 Task: Plan a virtual team-building escape room challenge for the 9th at 7:30 PM to 8:00 PM.
Action: Mouse moved to (42, 75)
Screenshot: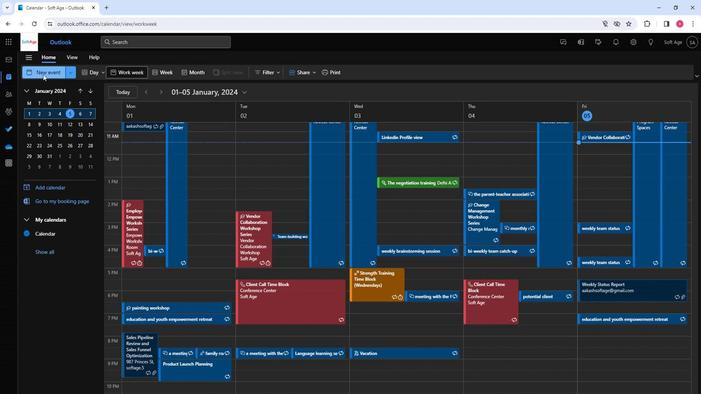 
Action: Mouse pressed left at (42, 75)
Screenshot: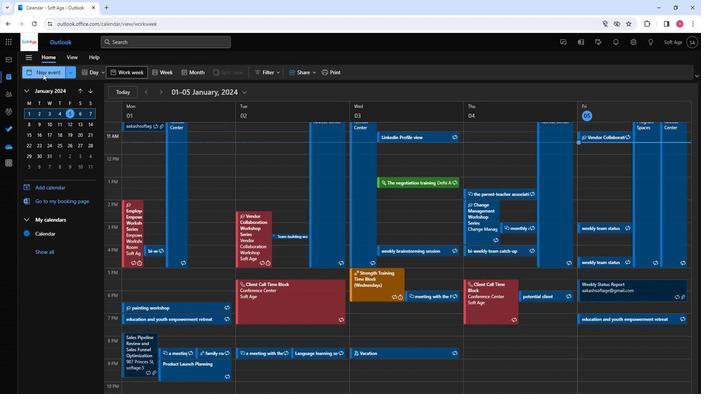 
Action: Mouse moved to (170, 191)
Screenshot: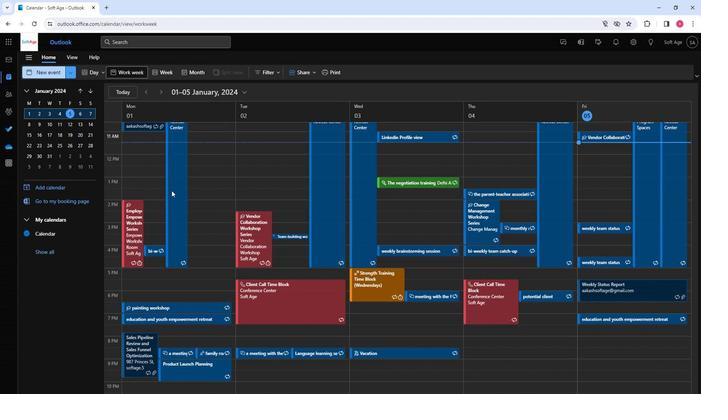 
Action: Key pressed <Key.shift>Virtual<Key.space><Key.shift>Team-<Key.shift>Building<Key.space><Key.shift>Escape<Key.space><Key.shift>Room<Key.space><Key.shift><Key.shift>Chl<Key.backspace>allenge
Screenshot: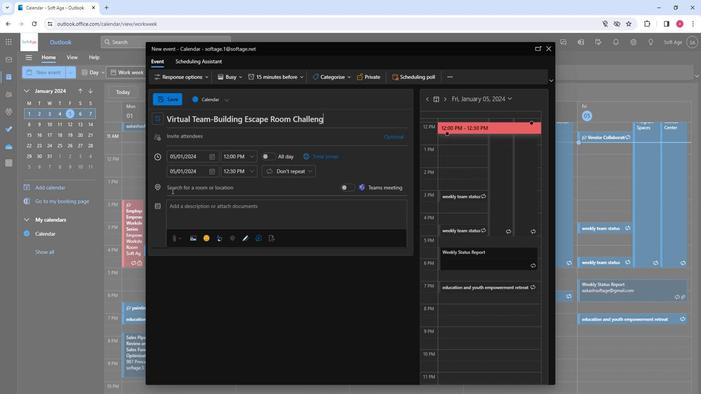 
Action: Mouse moved to (183, 131)
Screenshot: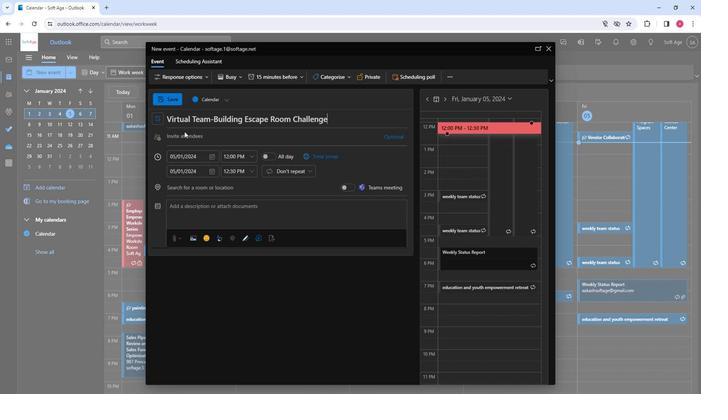 
Action: Mouse pressed left at (183, 131)
Screenshot: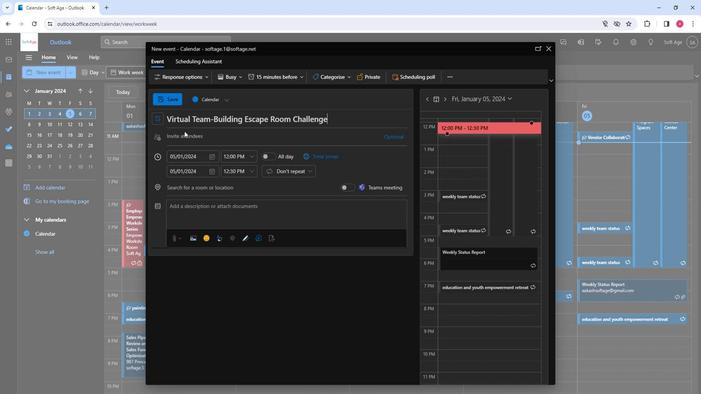 
Action: Mouse moved to (188, 135)
Screenshot: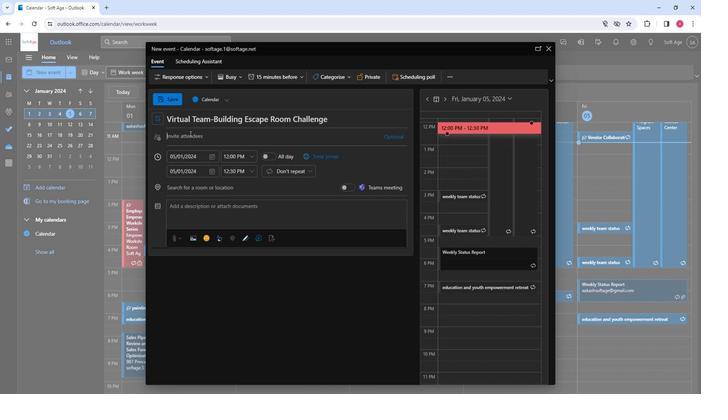 
Action: Mouse pressed left at (188, 135)
Screenshot: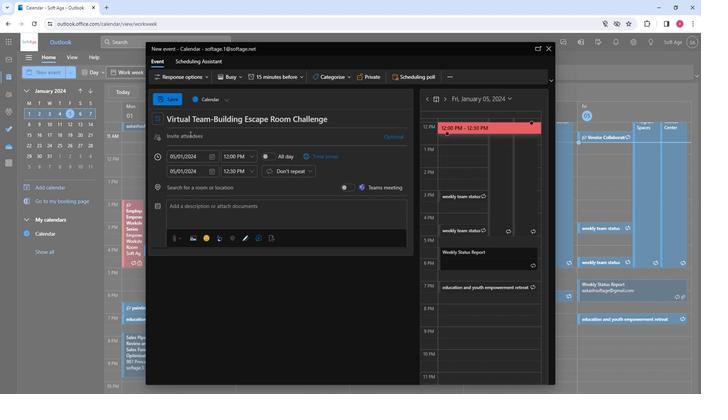 
Action: Key pressed so
Screenshot: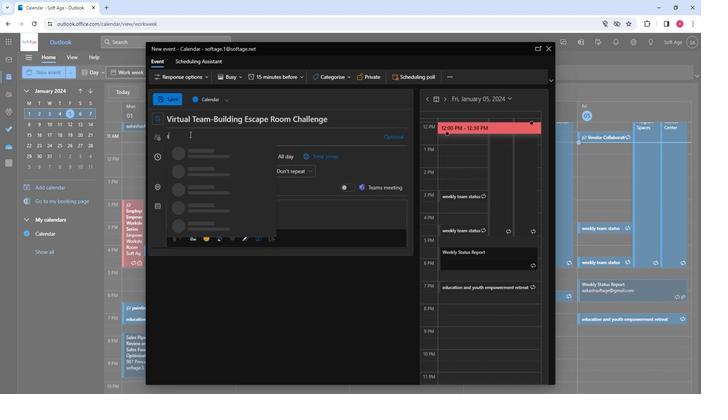 
Action: Mouse moved to (213, 156)
Screenshot: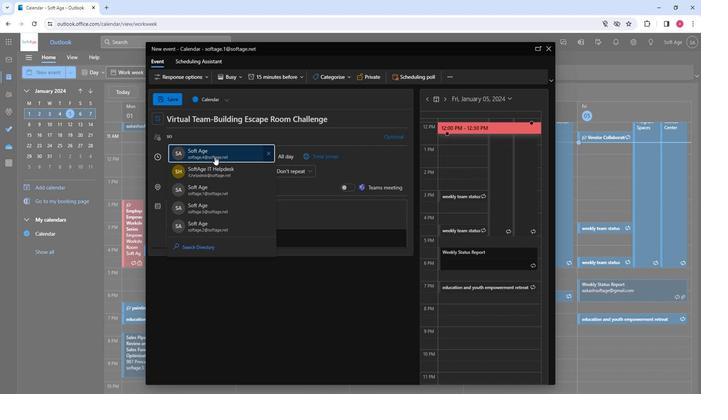 
Action: Mouse pressed left at (213, 156)
Screenshot: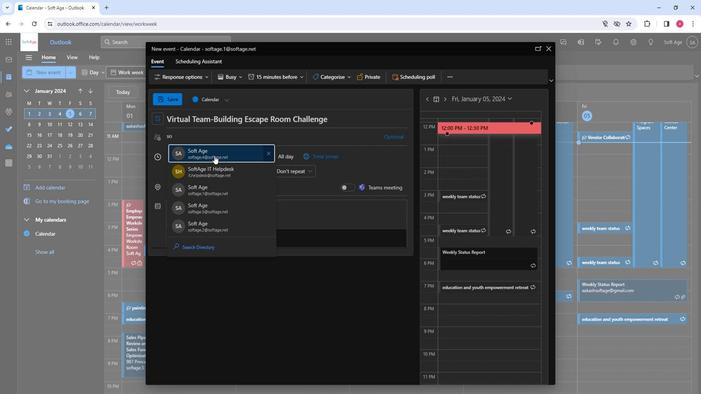 
Action: Mouse moved to (213, 156)
Screenshot: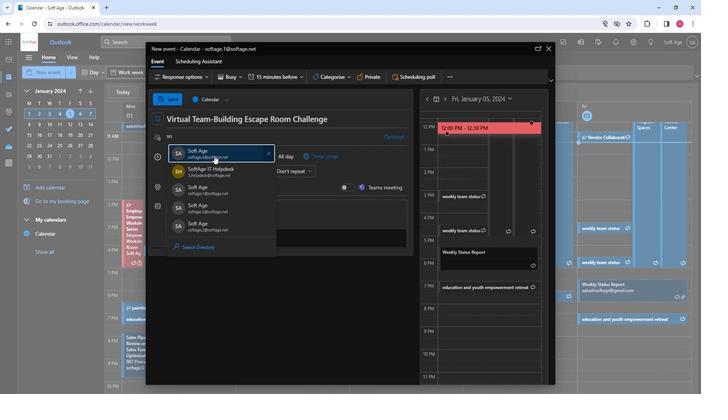 
Action: Key pressed so
Screenshot: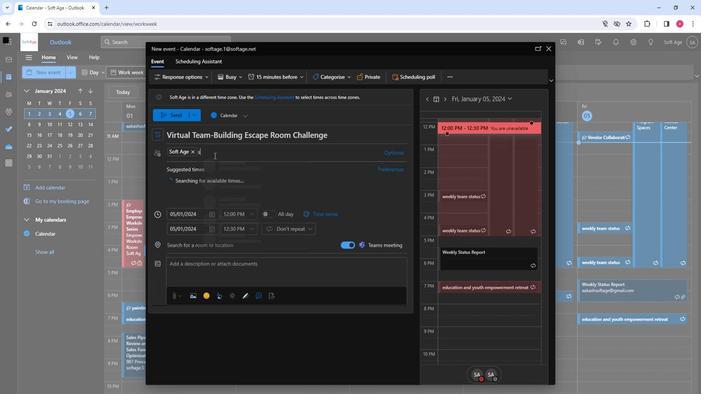 
Action: Mouse moved to (222, 210)
Screenshot: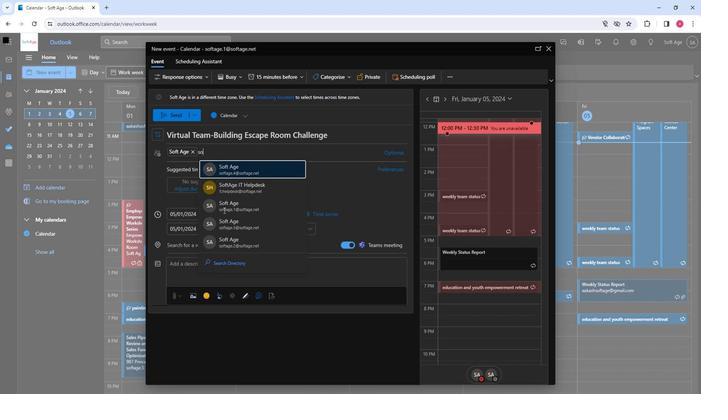 
Action: Mouse pressed left at (222, 210)
Screenshot: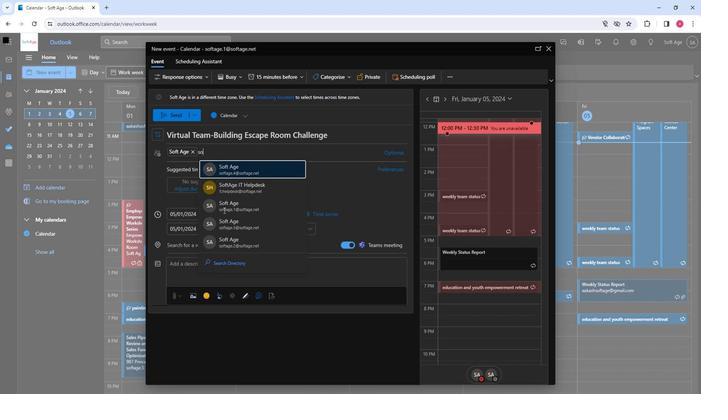 
Action: Mouse moved to (224, 208)
Screenshot: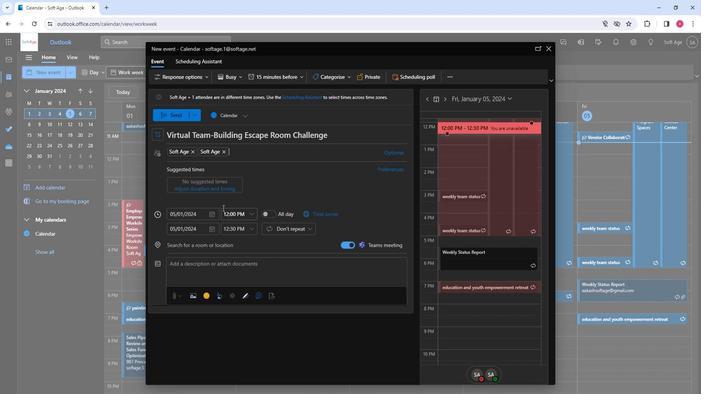
Action: Key pressed so
Screenshot: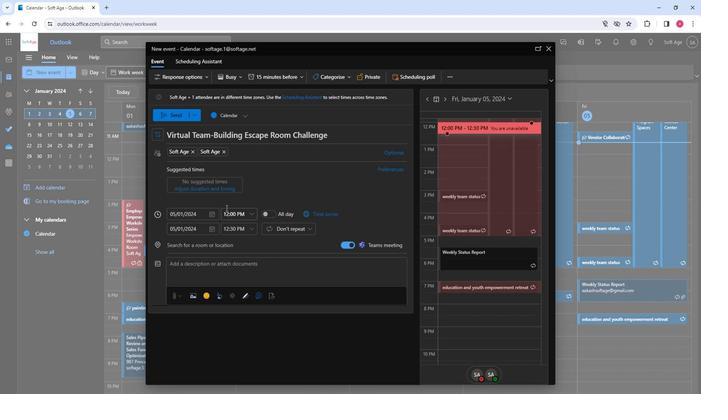 
Action: Mouse moved to (253, 238)
Screenshot: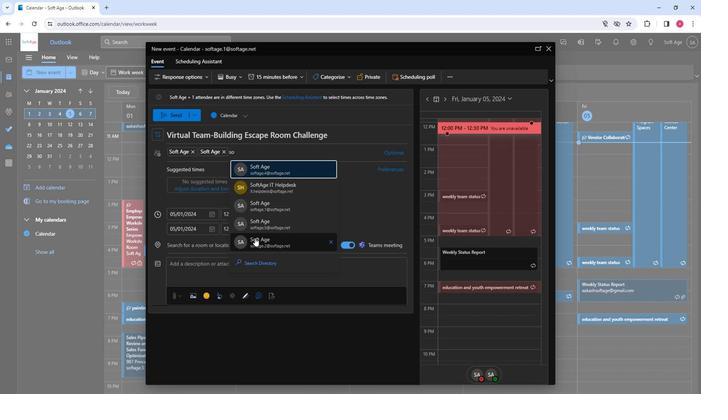 
Action: Mouse pressed left at (253, 238)
Screenshot: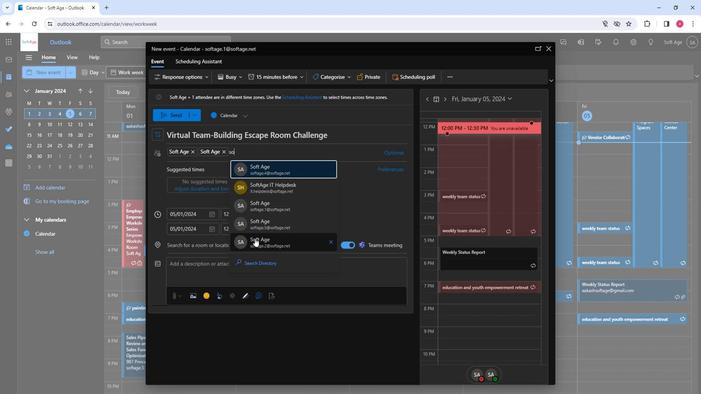 
Action: Mouse moved to (209, 214)
Screenshot: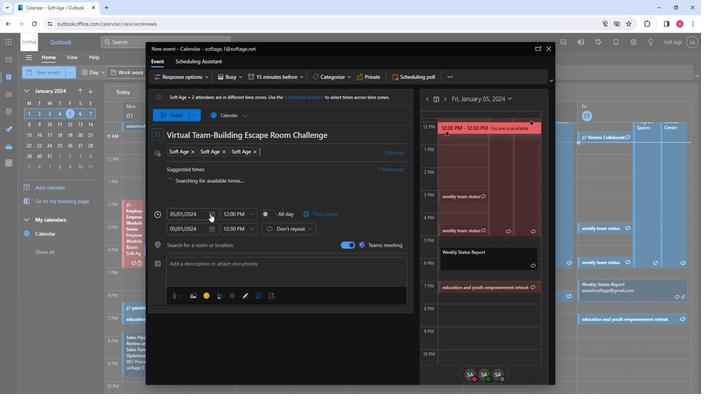 
Action: Mouse pressed left at (209, 214)
Screenshot: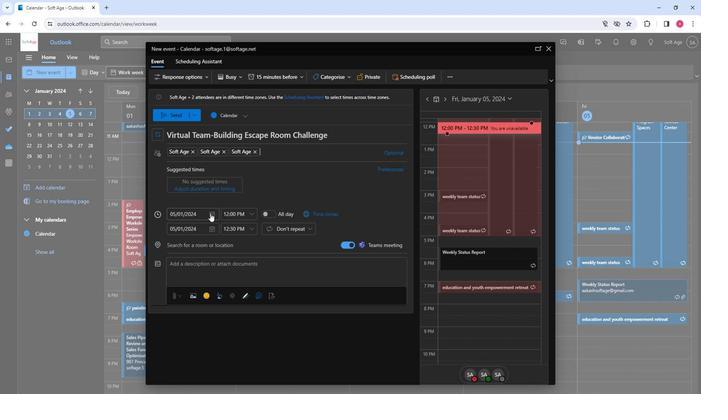 
Action: Mouse moved to (185, 266)
Screenshot: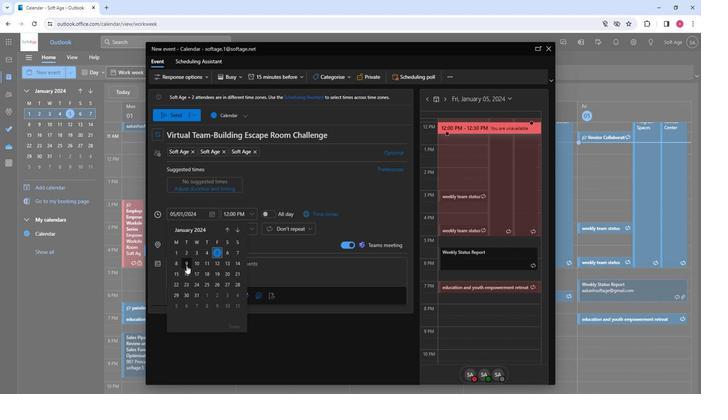 
Action: Mouse pressed left at (185, 266)
Screenshot: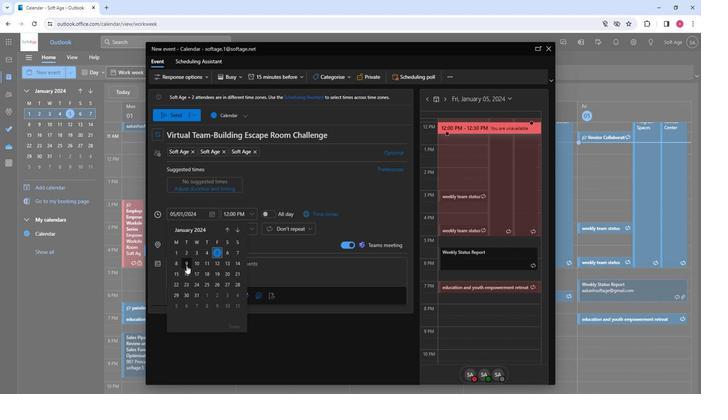 
Action: Mouse moved to (248, 217)
Screenshot: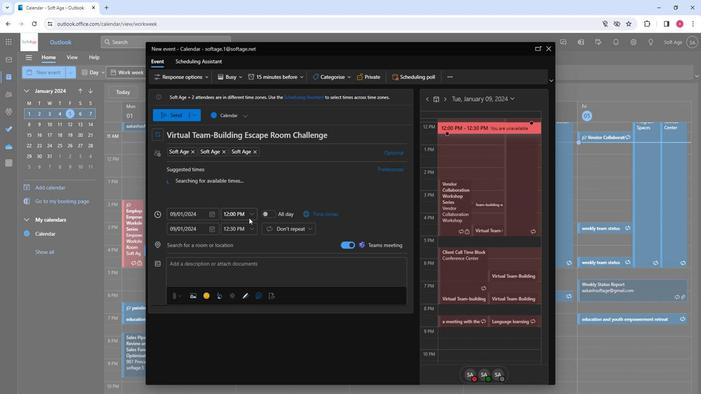 
Action: Mouse pressed left at (248, 217)
Screenshot: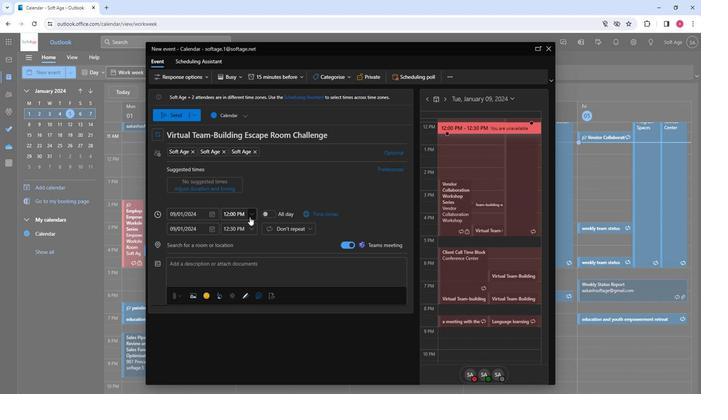 
Action: Mouse moved to (239, 247)
Screenshot: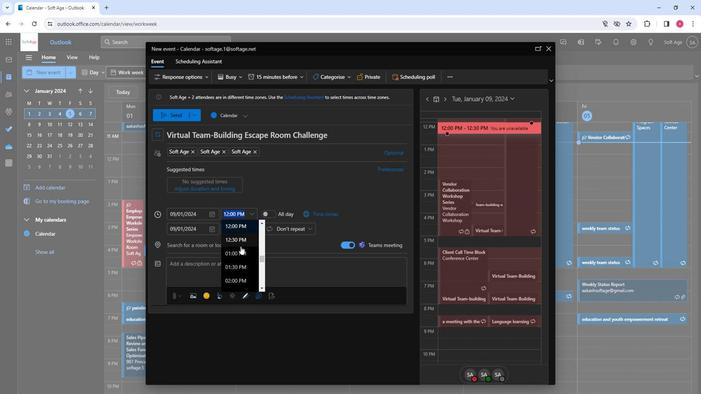 
Action: Mouse scrolled (239, 246) with delta (0, 0)
Screenshot: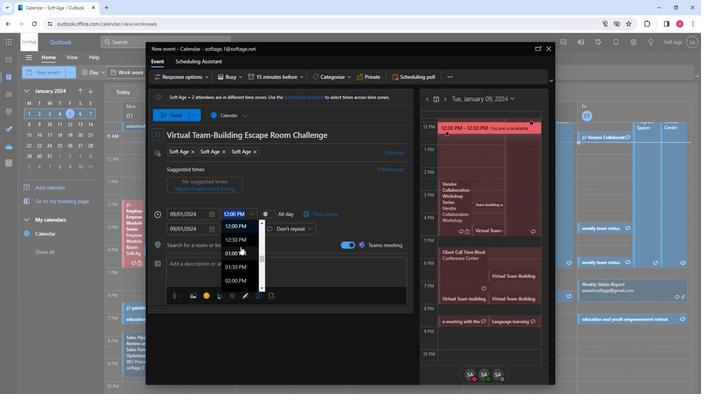 
Action: Mouse moved to (238, 247)
Screenshot: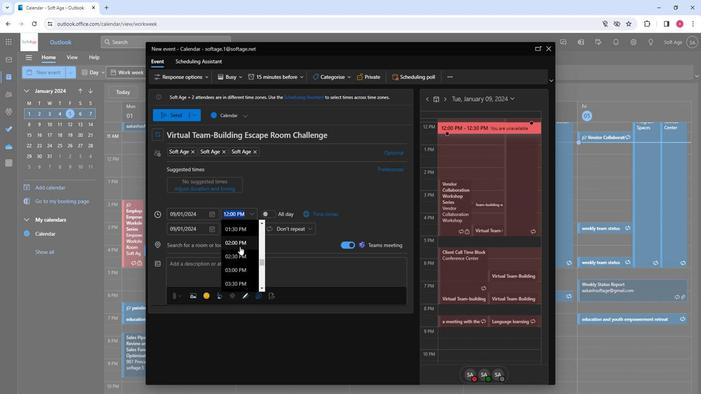 
Action: Mouse scrolled (238, 247) with delta (0, 0)
Screenshot: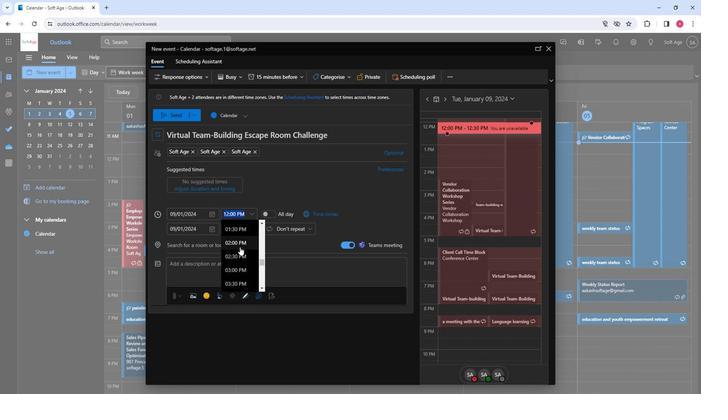 
Action: Mouse scrolled (238, 247) with delta (0, 0)
Screenshot: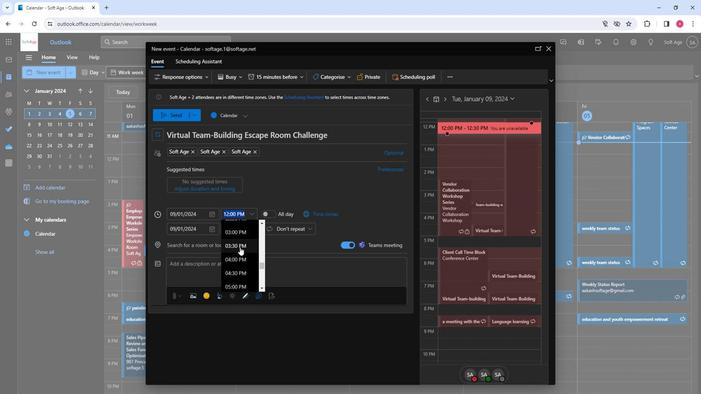
Action: Mouse moved to (239, 248)
Screenshot: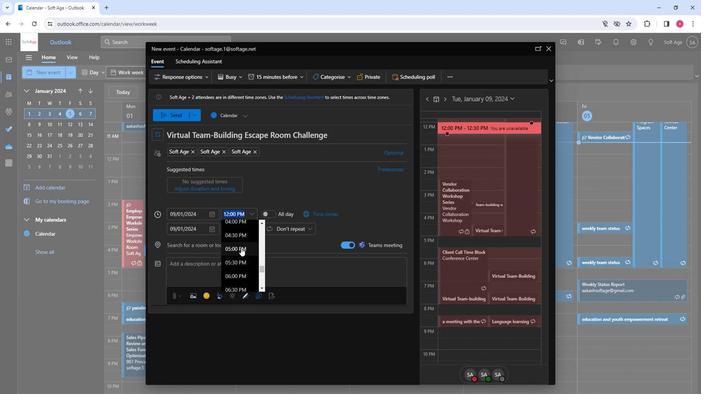 
Action: Mouse scrolled (239, 248) with delta (0, 0)
Screenshot: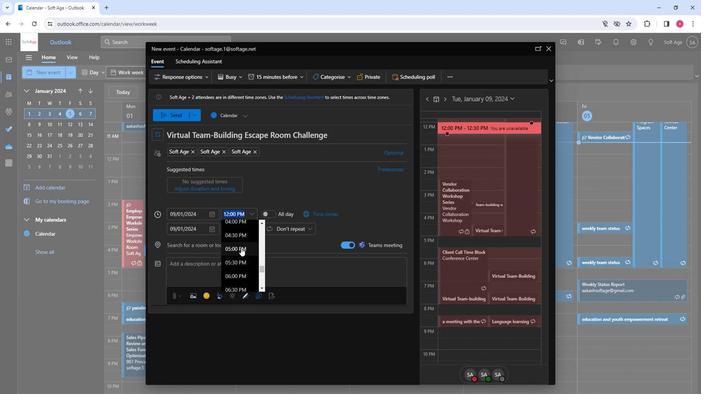 
Action: Mouse scrolled (239, 248) with delta (0, 0)
Screenshot: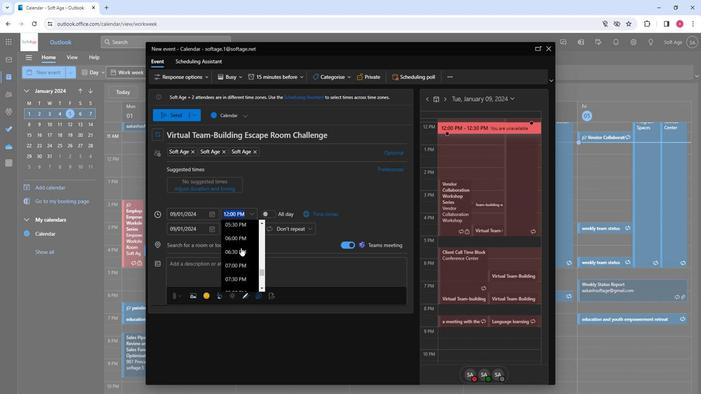 
Action: Mouse moved to (236, 242)
Screenshot: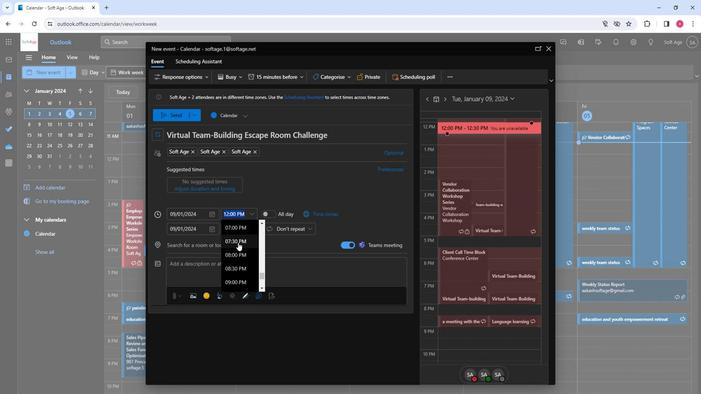 
Action: Mouse pressed left at (236, 242)
Screenshot: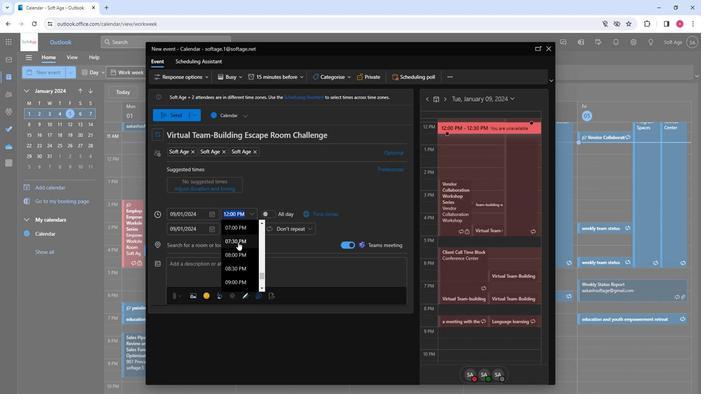 
Action: Mouse moved to (204, 249)
Screenshot: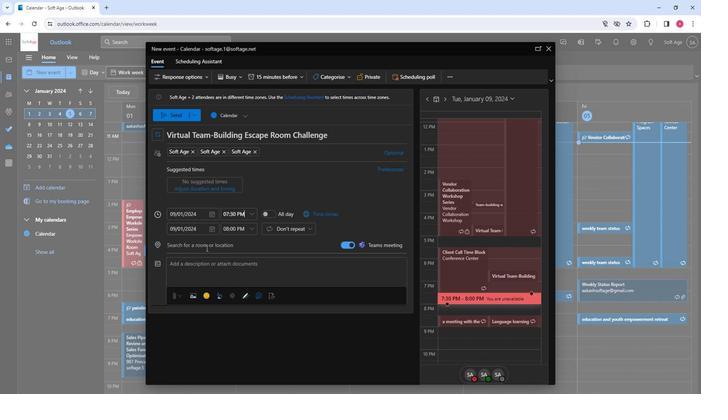 
Action: Mouse pressed left at (204, 249)
Screenshot: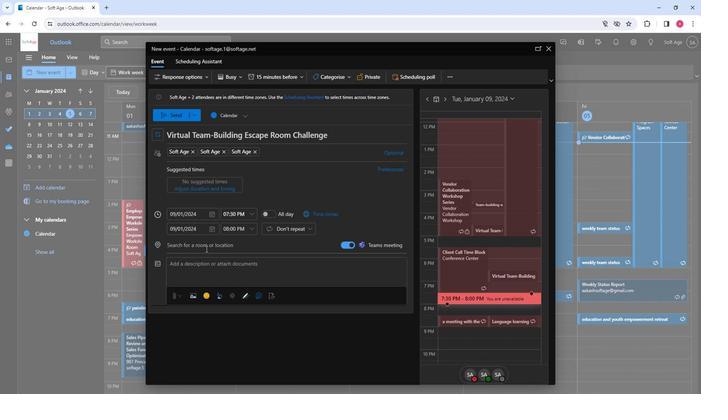 
Action: Mouse moved to (194, 341)
Screenshot: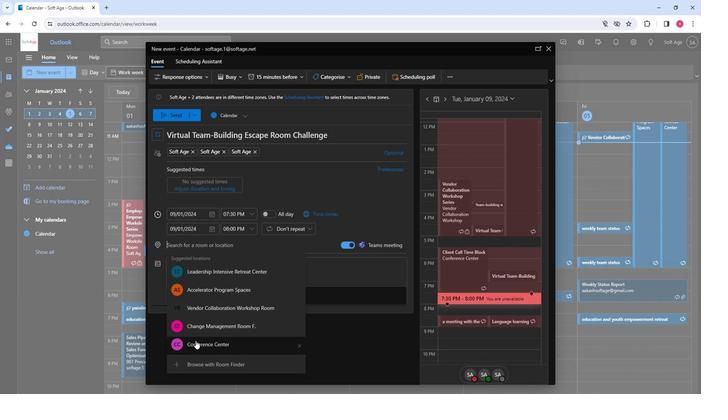 
Action: Mouse pressed left at (194, 341)
Screenshot: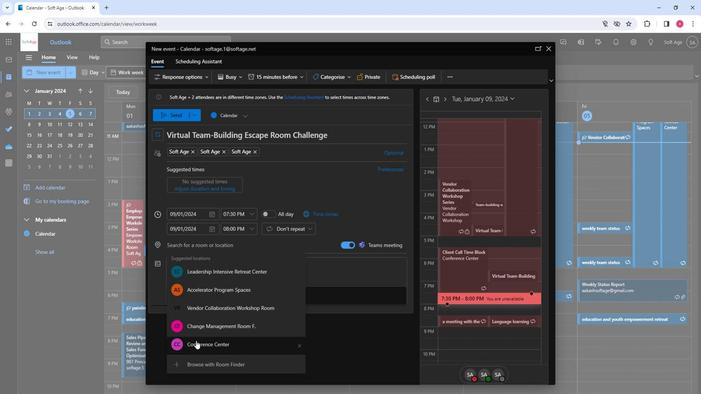 
Action: Mouse moved to (202, 269)
Screenshot: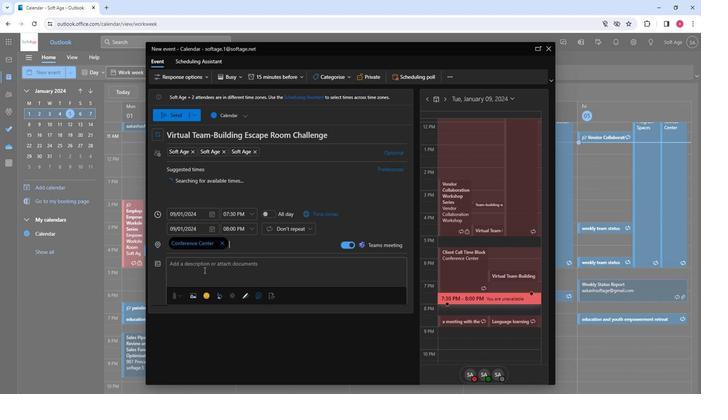 
Action: Mouse pressed left at (202, 269)
Screenshot: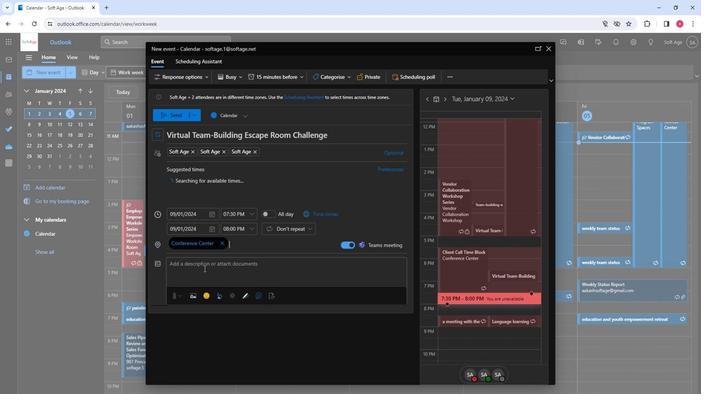 
Action: Key pressed <Key.shift>Emabrk<Key.space>on<Key.space>a<Key.space>virtual<Key.space>adventure<Key.space>with<Key.space>our<Key.space>team<Key.space><Key.backspace>-building<Key.space>escape<Key.space><Key.backspace><Key.shift>!<Key.backspace><Key.space>room<Key.space>challenge<Key.shift><Key.shift>!<Key.space><Key.shift>Strengthen<Key.space>collaboration,<Key.space>problem<Key.space><Key.backspace>-solving<Key.space><Key.backspace>,<Key.space>and<Key.space>communication<Key.space>skills<Key.space>in<Key.space>an<Key.space>engaging<Key.space>online<Key.space>escape<Key.space>room<Key.space>experience.<Key.space><Key.shift>Unite<Key.space>virtually<Key.space><Key.backspace>,<Key.space>conquer<Key.space>challenges<Key.space>together<Key.shift>!.<Key.backspace>
Screenshot: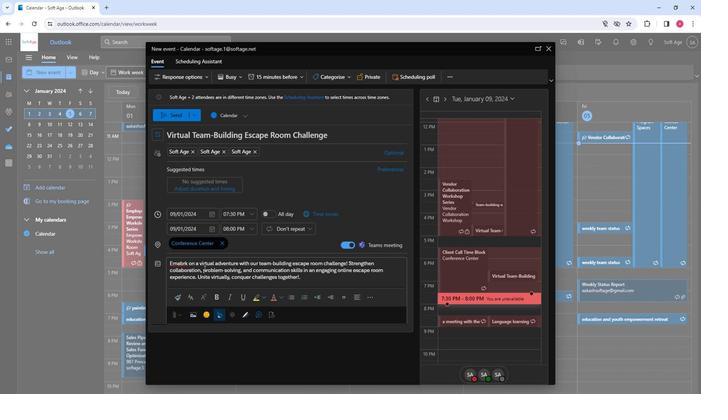 
Action: Mouse moved to (215, 265)
Screenshot: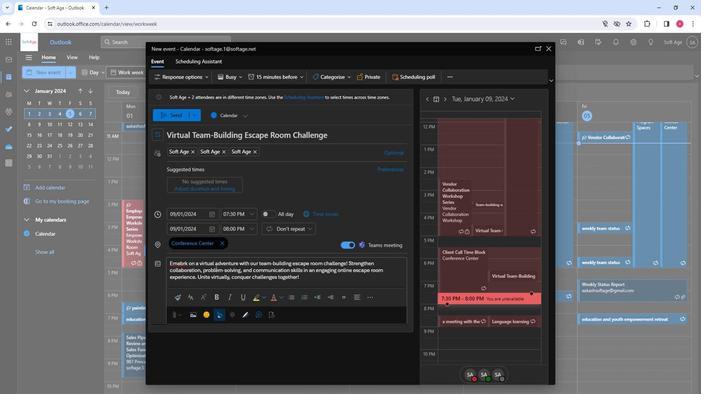 
Action: Mouse pressed left at (215, 265)
Screenshot: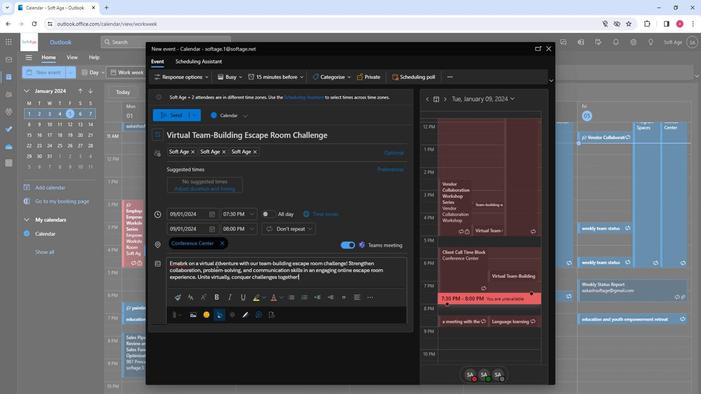 
Action: Mouse pressed left at (215, 265)
Screenshot: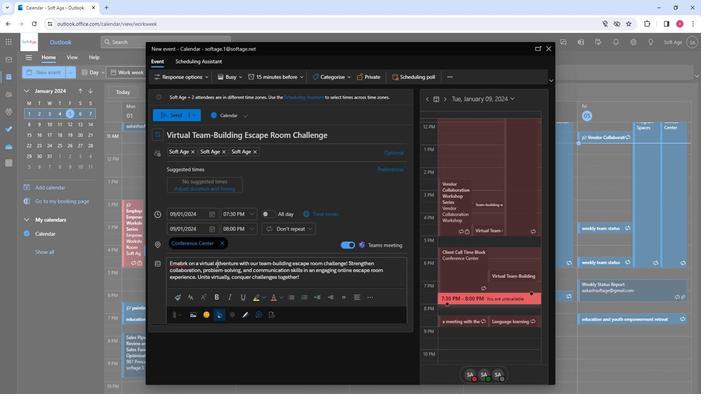 
Action: Mouse pressed left at (215, 265)
Screenshot: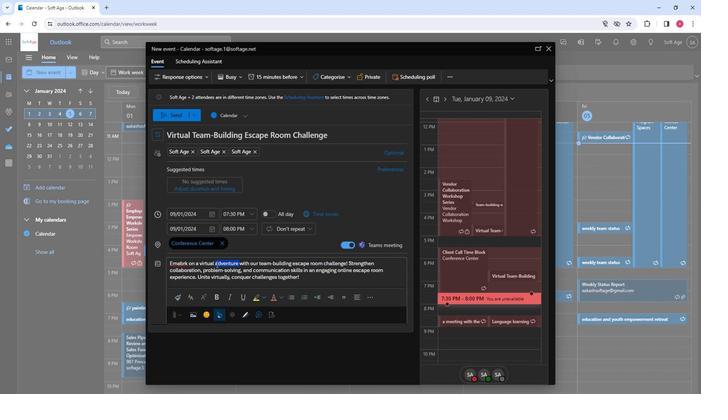 
Action: Mouse pressed left at (215, 265)
Screenshot: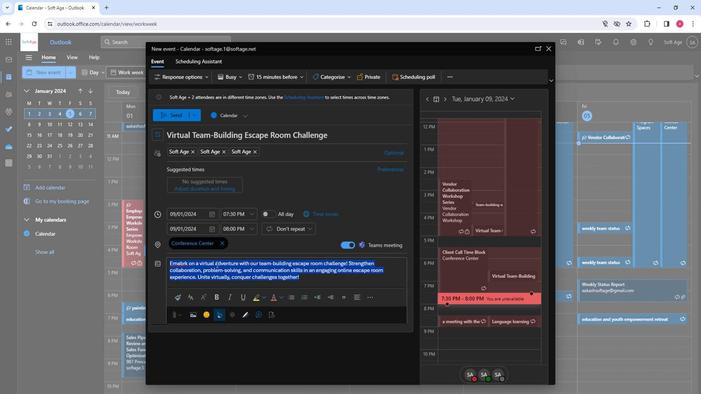
Action: Mouse moved to (330, 296)
Screenshot: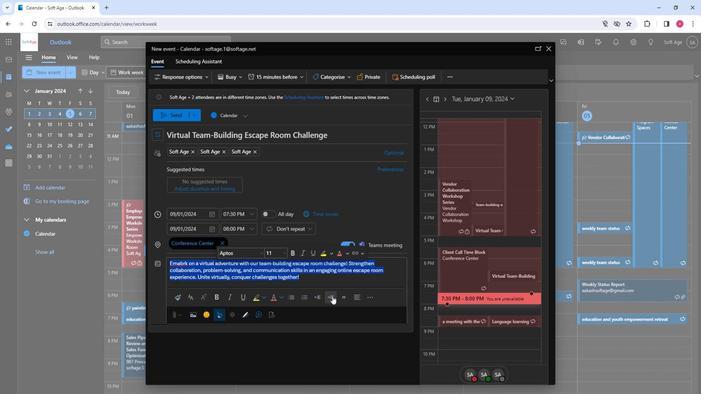
Action: Mouse pressed left at (330, 296)
Screenshot: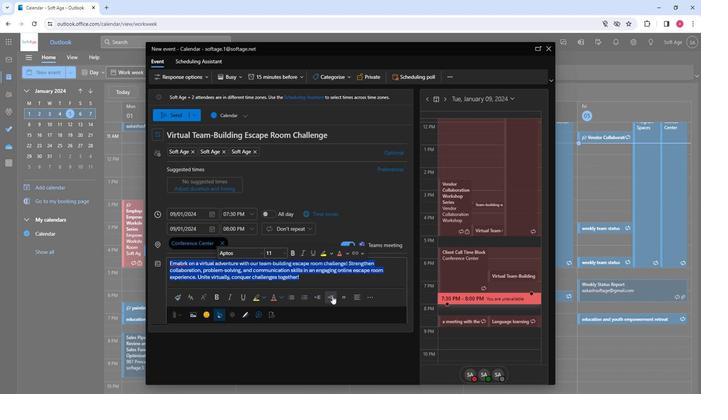 
Action: Mouse moved to (218, 296)
Screenshot: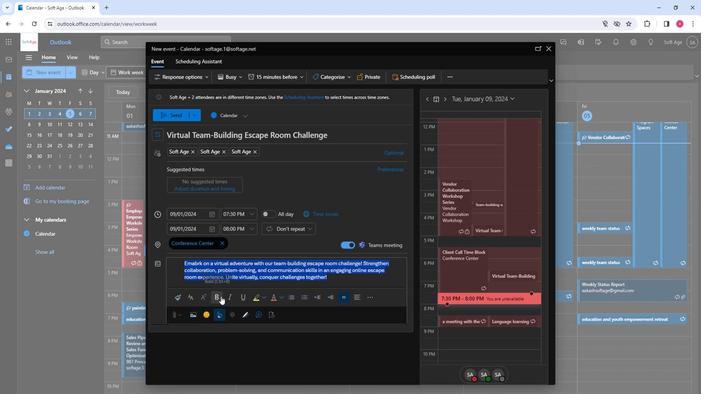 
Action: Mouse pressed left at (218, 296)
Screenshot: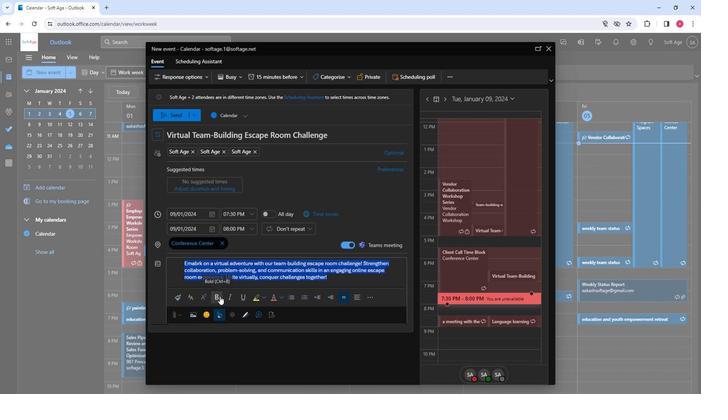 
Action: Mouse moved to (261, 299)
Screenshot: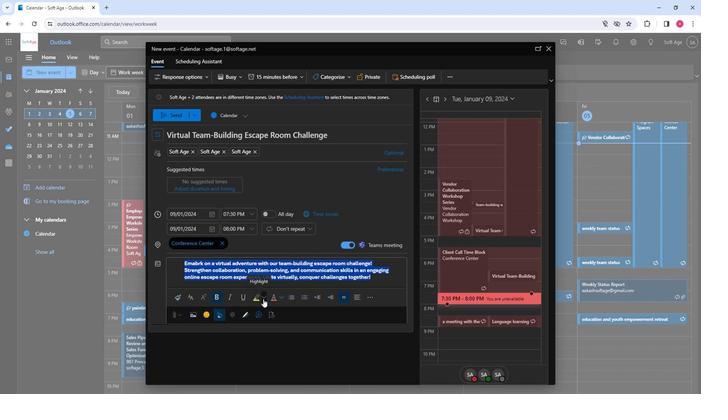 
Action: Mouse pressed left at (261, 299)
Screenshot: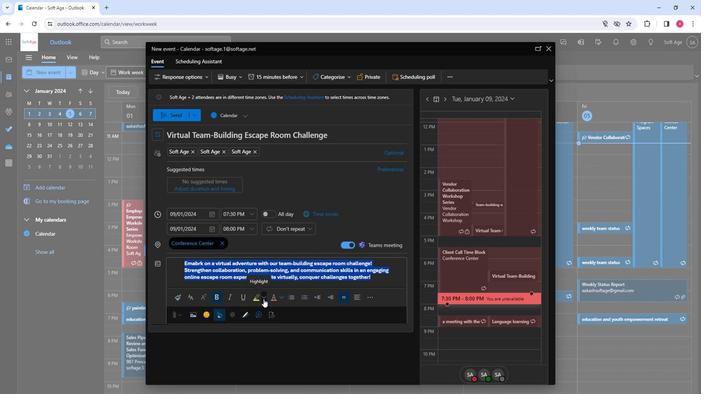 
Action: Mouse moved to (271, 314)
Screenshot: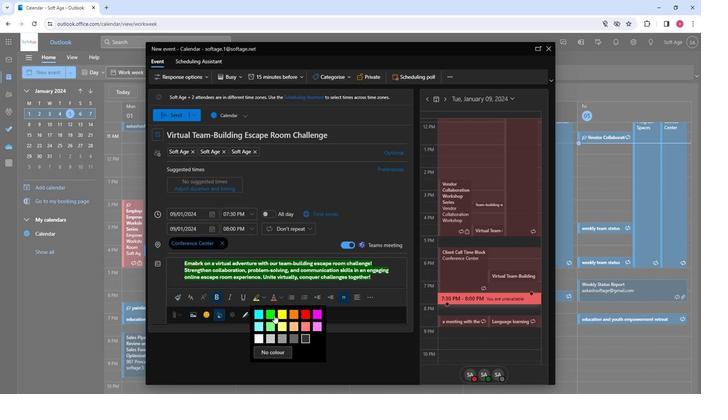 
Action: Mouse pressed left at (271, 314)
Screenshot: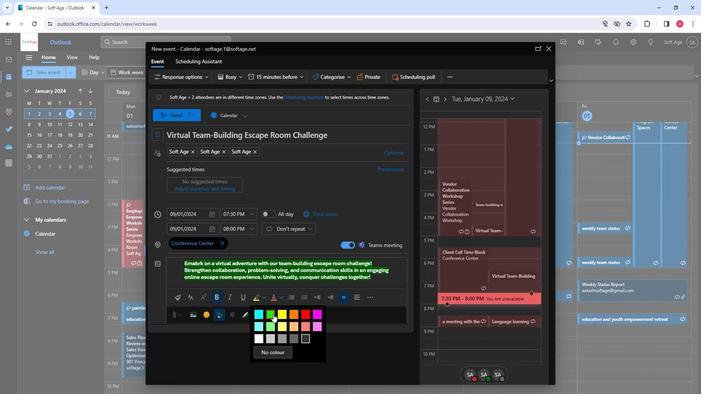 
Action: Mouse moved to (188, 299)
Screenshot: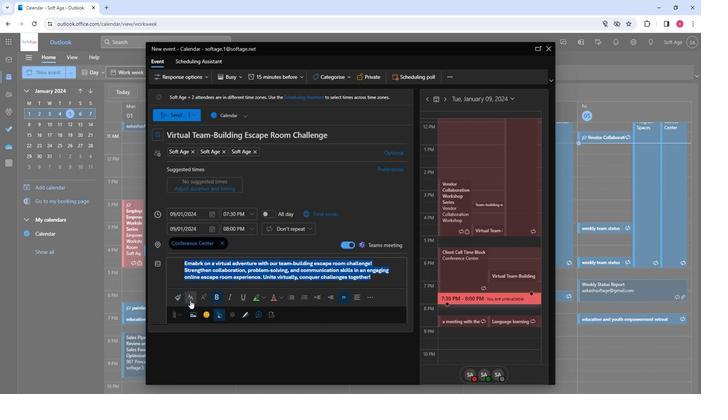 
Action: Mouse pressed left at (188, 299)
Screenshot: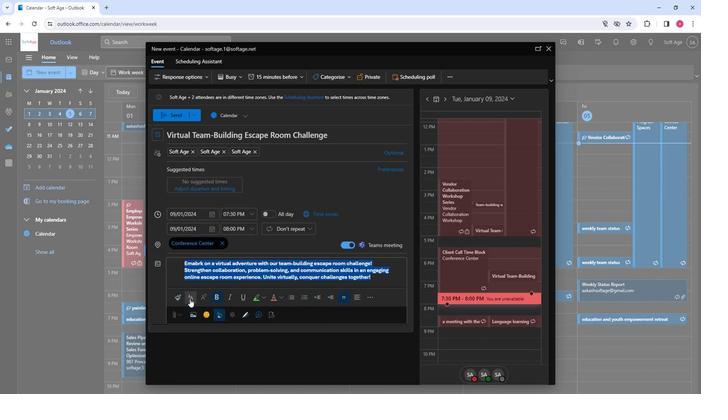 
Action: Mouse moved to (215, 253)
Screenshot: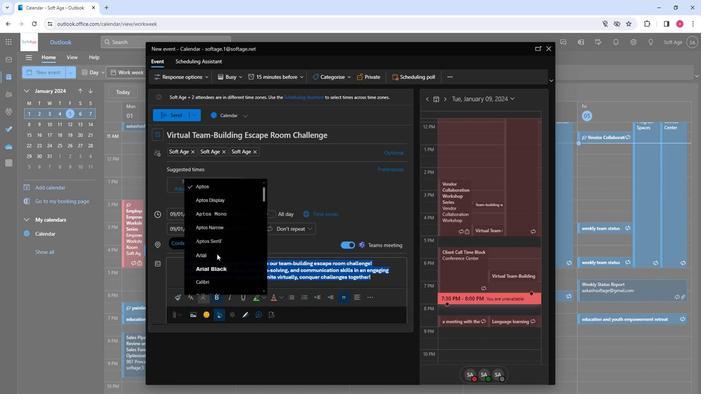 
Action: Mouse scrolled (215, 253) with delta (0, 0)
Screenshot: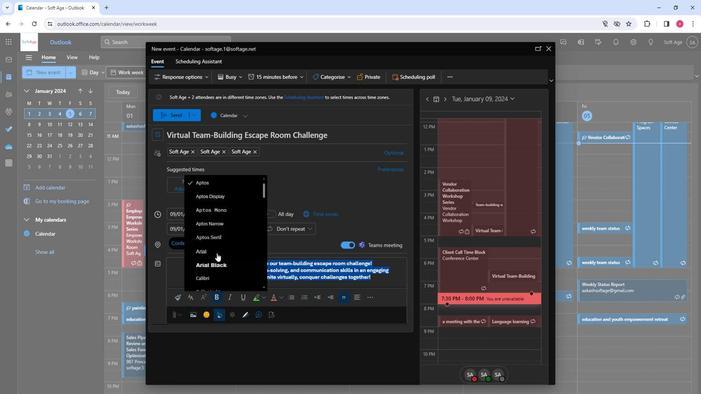 
Action: Mouse scrolled (215, 253) with delta (0, 0)
Screenshot: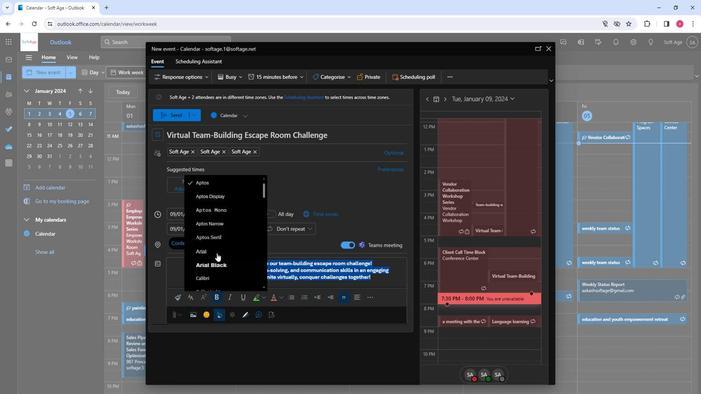 
Action: Mouse scrolled (215, 253) with delta (0, 0)
Screenshot: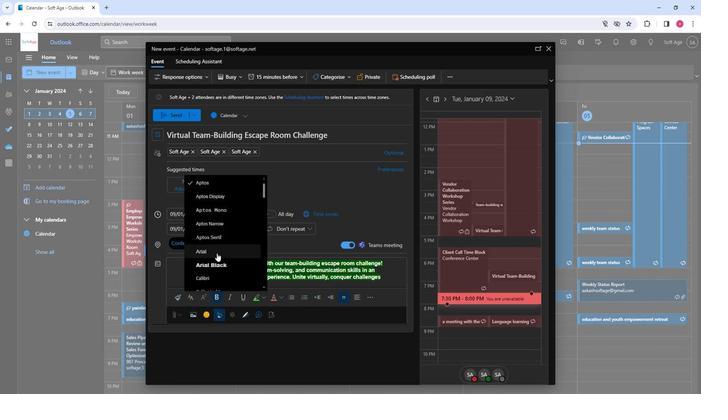 
Action: Mouse moved to (210, 249)
Screenshot: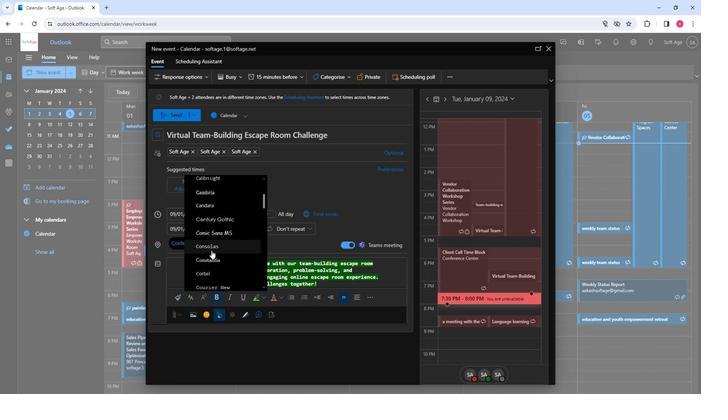 
Action: Mouse pressed left at (210, 249)
Screenshot: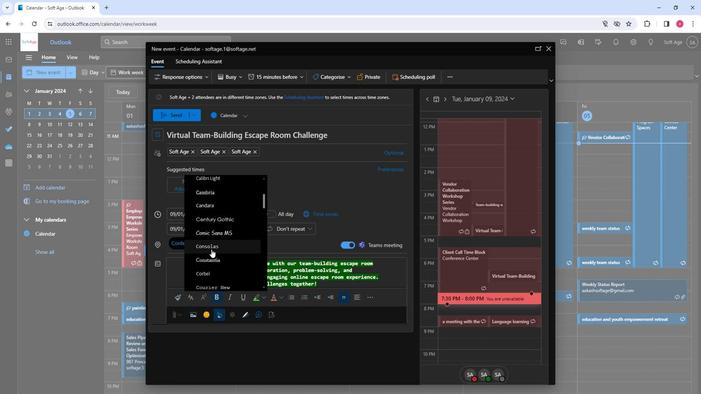 
Action: Mouse moved to (343, 286)
Screenshot: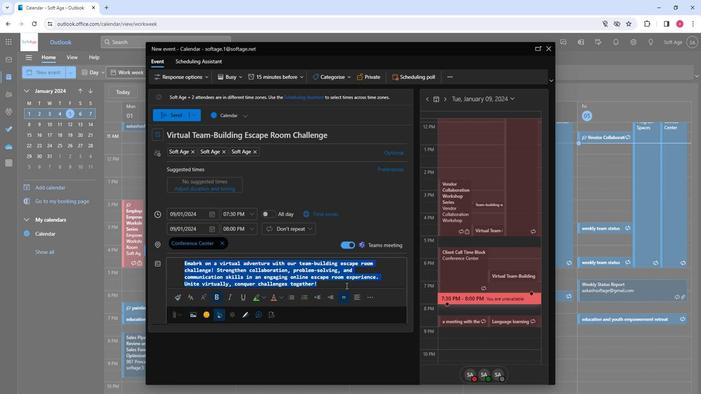 
Action: Mouse pressed left at (343, 286)
Screenshot: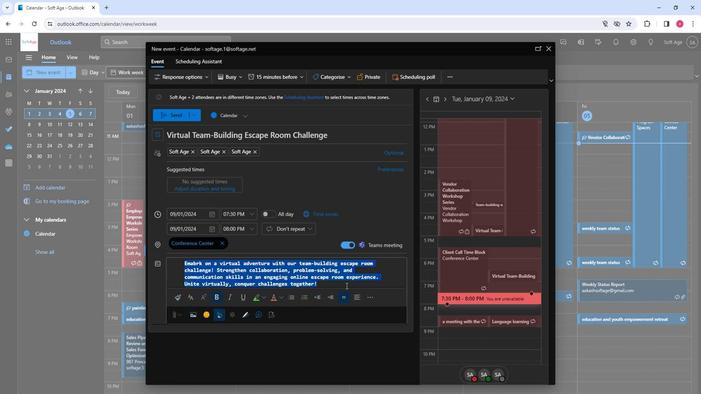 
Action: Mouse moved to (170, 117)
Screenshot: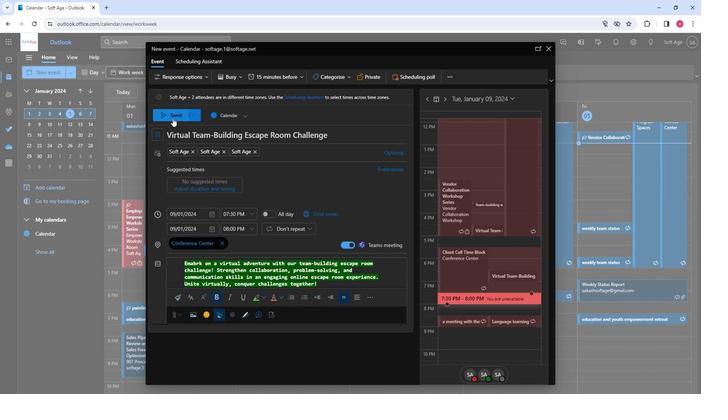 
Action: Mouse pressed left at (170, 117)
Screenshot: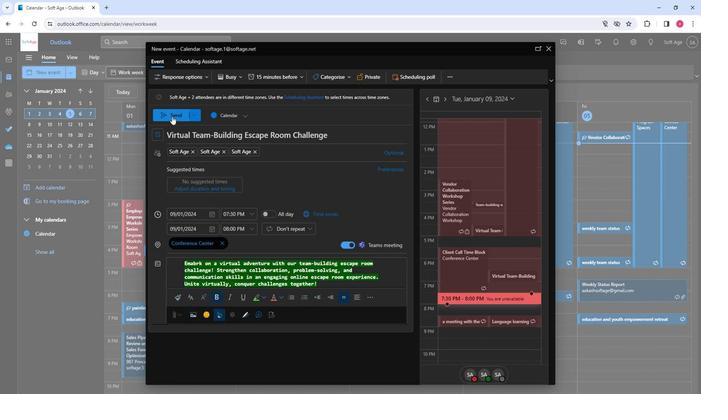 
Action: Mouse moved to (223, 174)
Screenshot: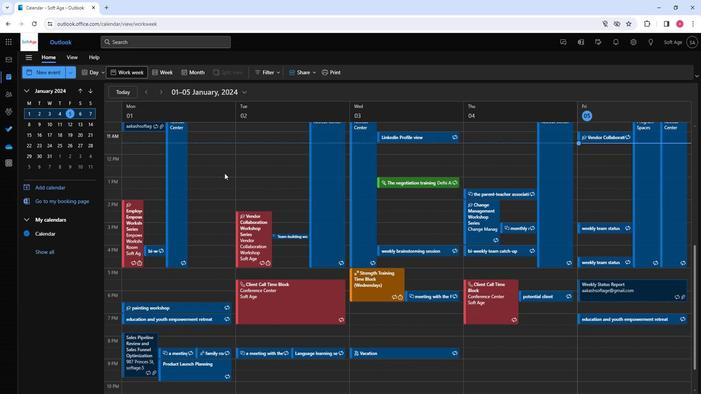 
